 Task: Add the action, sort the to do list when every Friday by age in ascending order.
Action: Mouse moved to (559, 170)
Screenshot: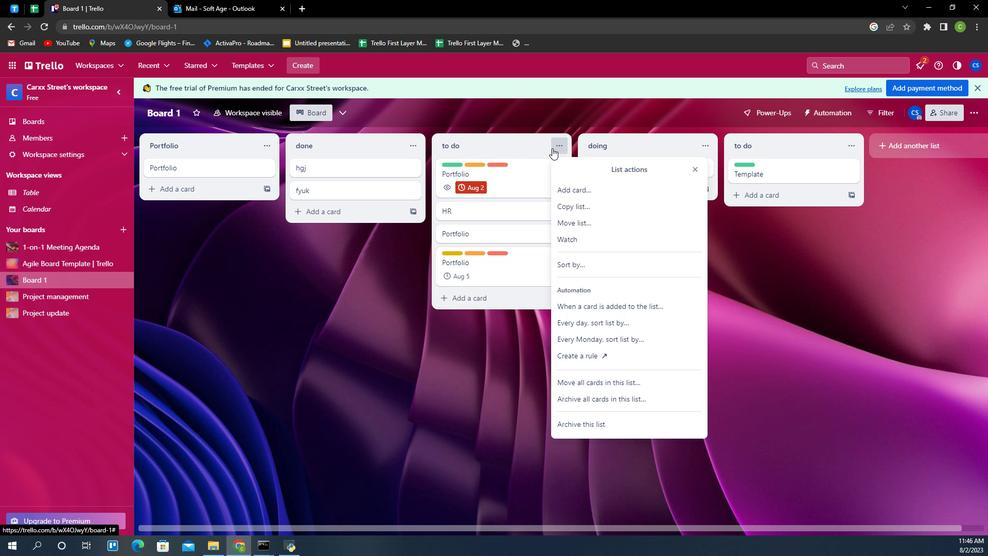 
Action: Mouse pressed left at (559, 170)
Screenshot: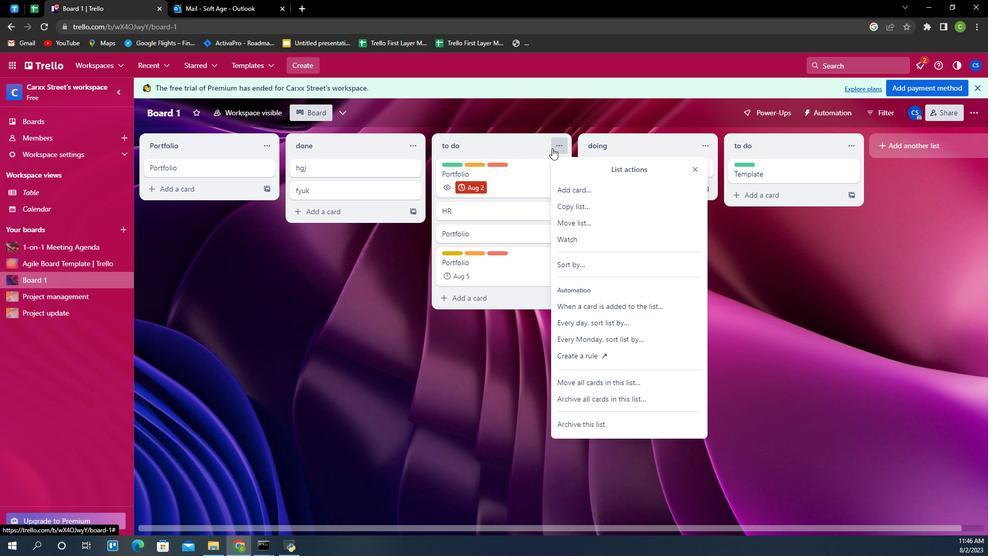
Action: Mouse moved to (597, 335)
Screenshot: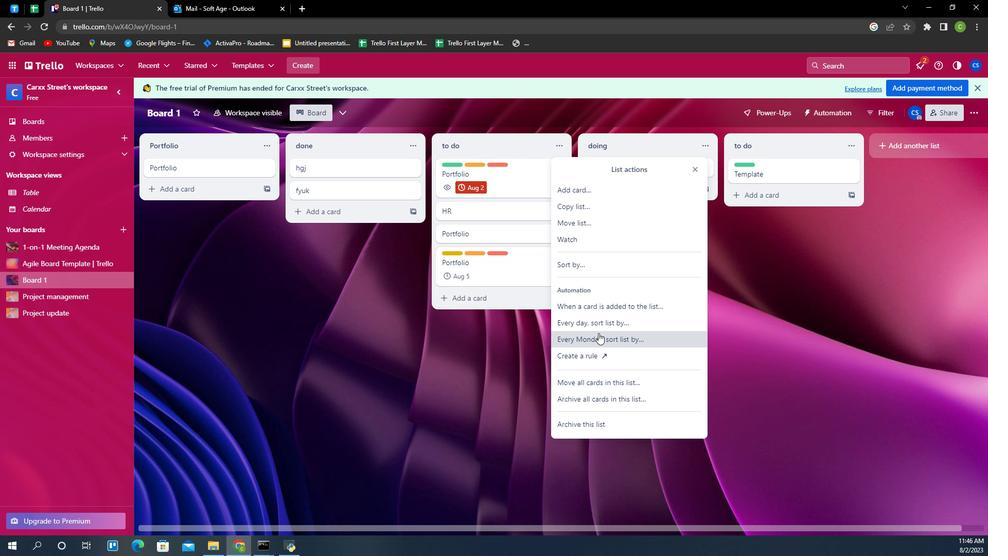 
Action: Mouse pressed left at (597, 335)
Screenshot: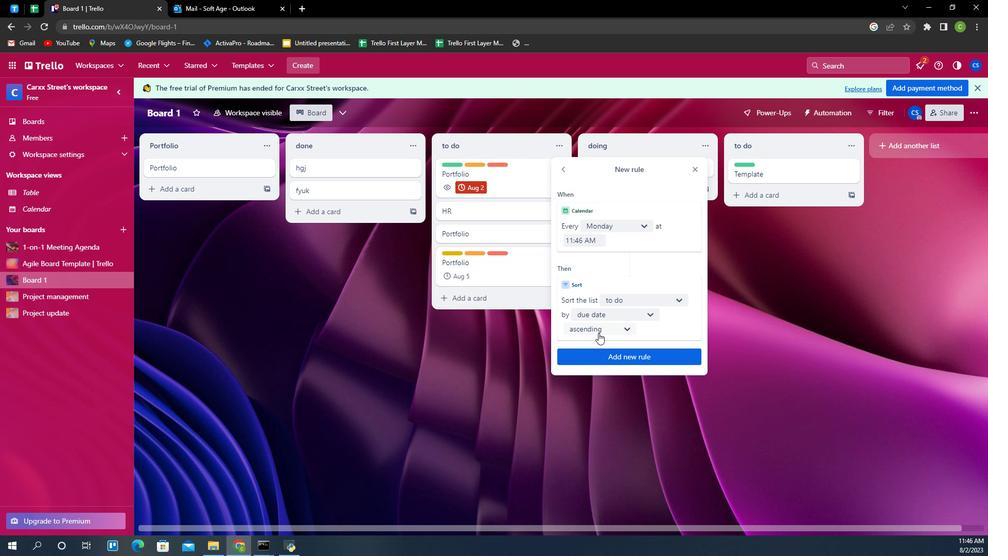 
Action: Mouse moved to (637, 239)
Screenshot: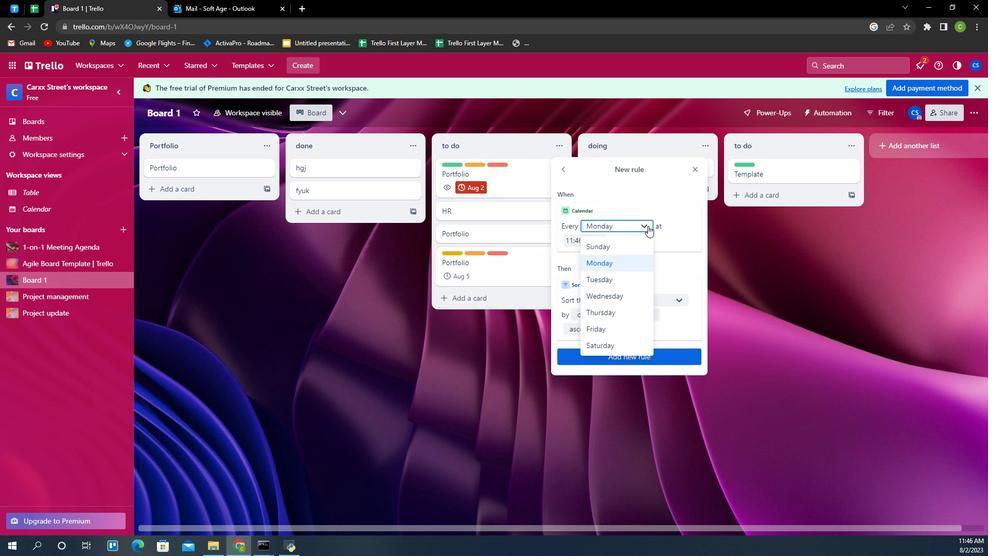
Action: Mouse pressed left at (637, 239)
Screenshot: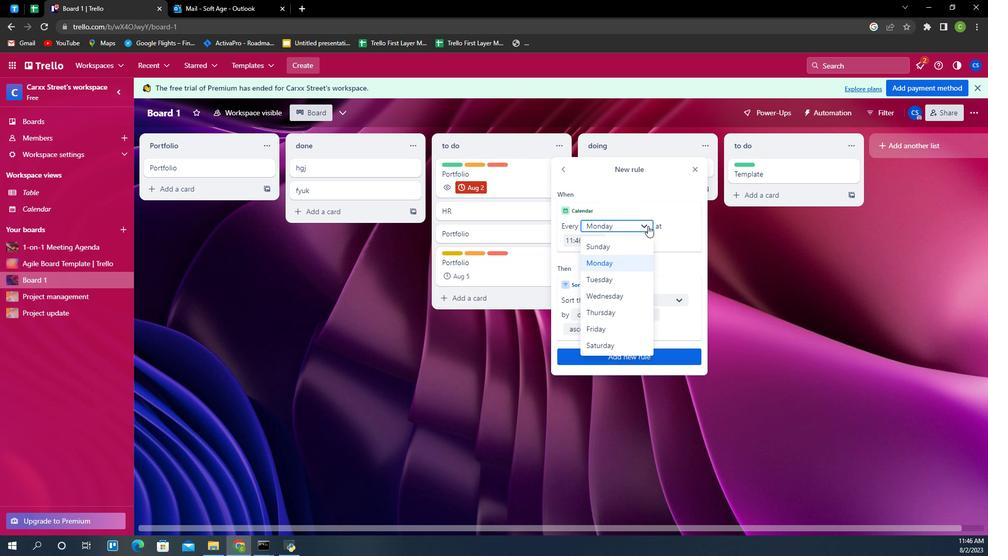 
Action: Mouse moved to (616, 329)
Screenshot: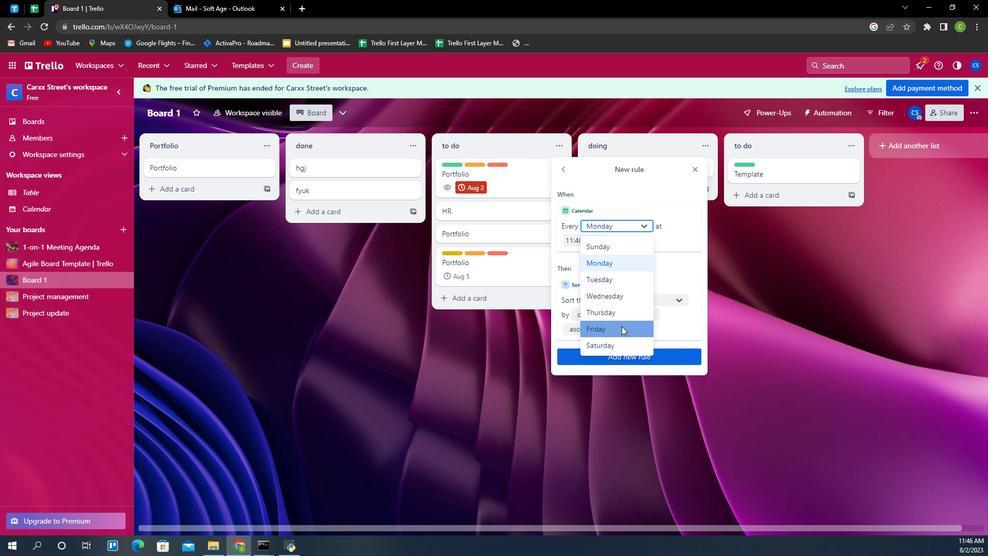 
Action: Mouse pressed left at (616, 329)
Screenshot: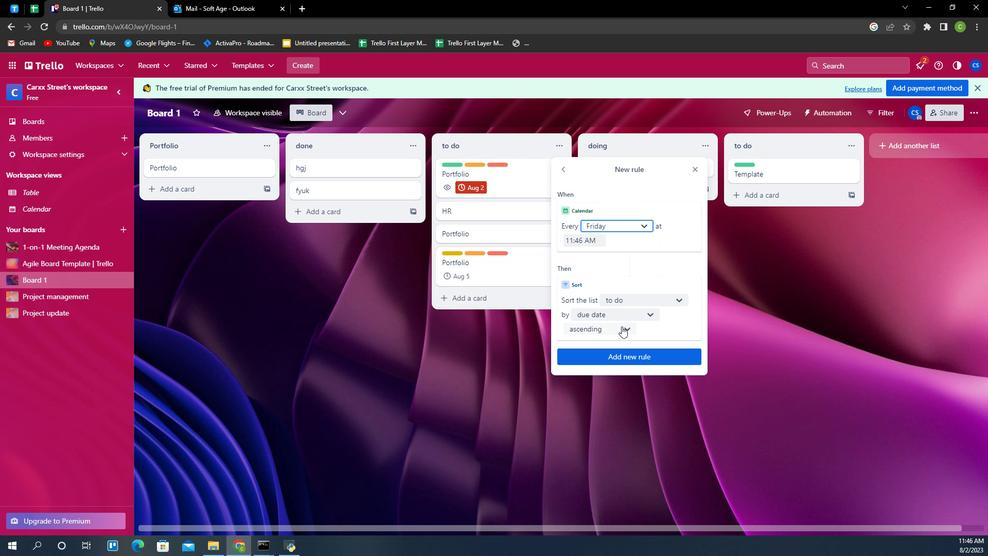 
Action: Mouse moved to (615, 322)
Screenshot: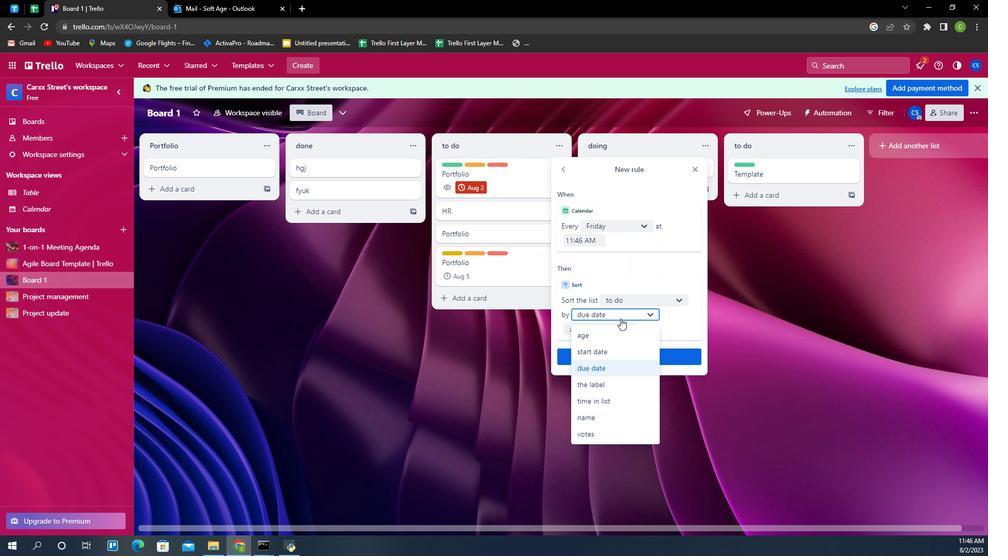 
Action: Mouse pressed left at (615, 322)
Screenshot: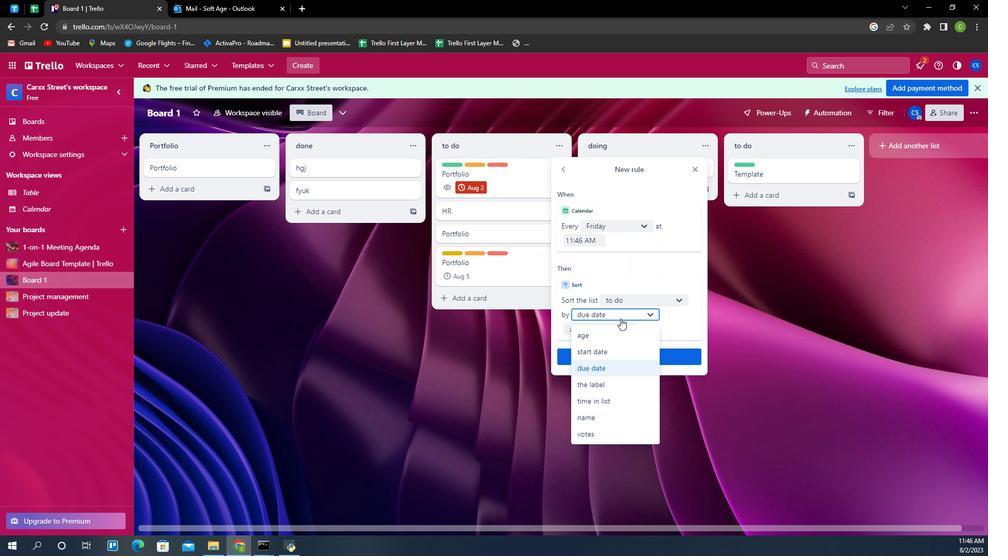 
Action: Mouse moved to (612, 337)
Screenshot: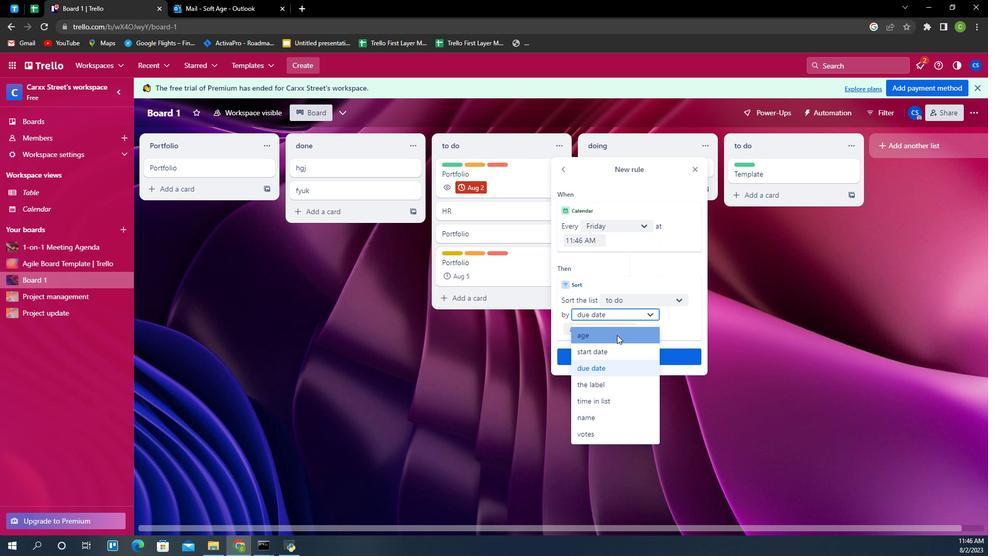 
Action: Mouse pressed left at (612, 337)
Screenshot: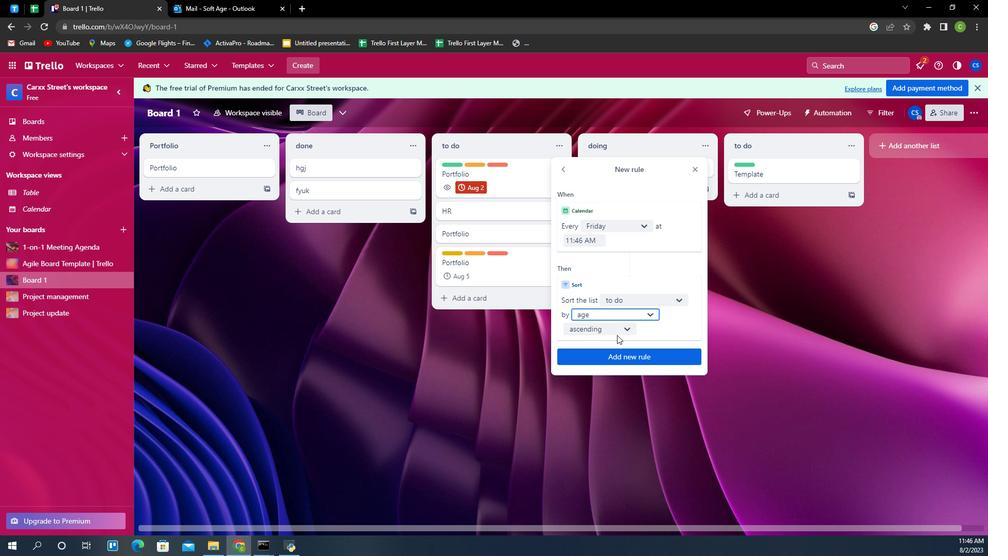 
Action: Mouse moved to (619, 355)
Screenshot: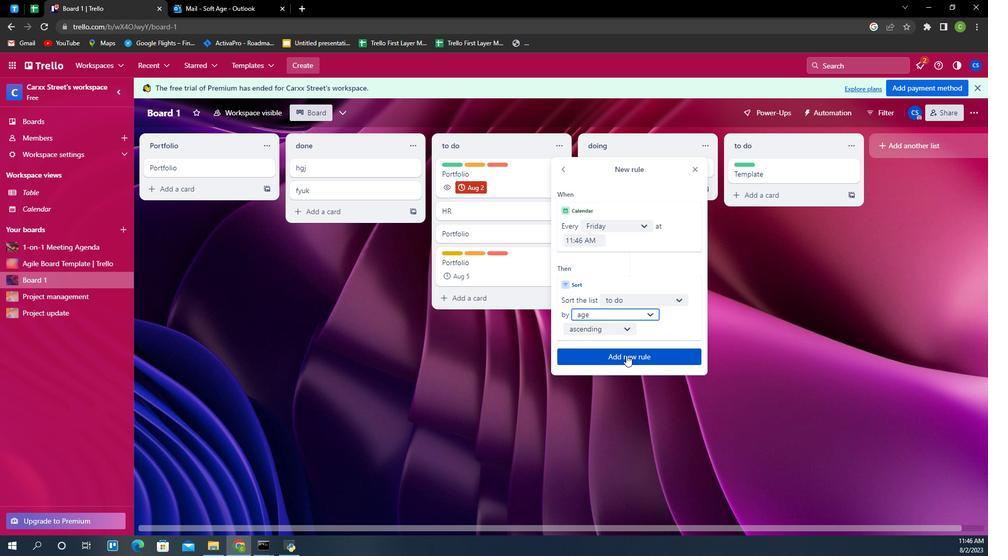 
Action: Mouse pressed left at (619, 355)
Screenshot: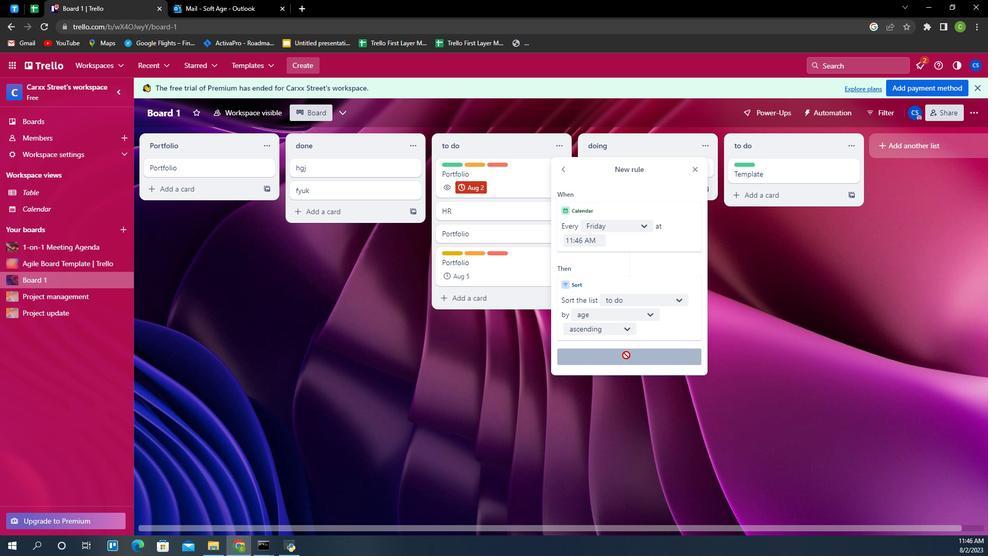 
